 Task: Look for space in Victoria from 23rd April, 2023 to 2nd May, 2023 for 6 adults in price range Rs.10000 to Rs.20000. Place can be entire place with 3 bedrooms having 6 beds and 3 bathrooms. Property type can be house. Amenities needed are: wifi, washing machine, , kitchen, gym, smoking allowed. Required host language is English.
Action: Mouse moved to (341, 387)
Screenshot: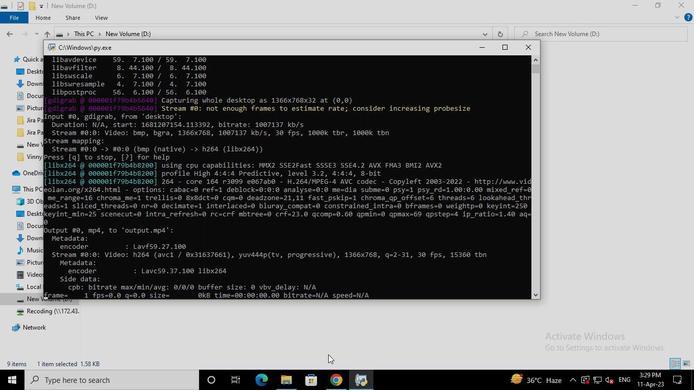 
Action: Mouse pressed left at (341, 387)
Screenshot: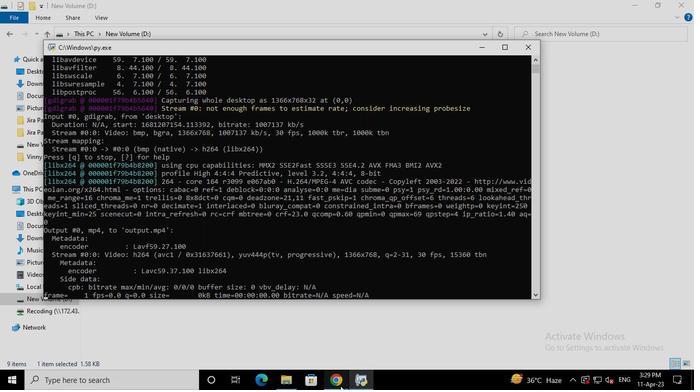 
Action: Mouse moved to (276, 88)
Screenshot: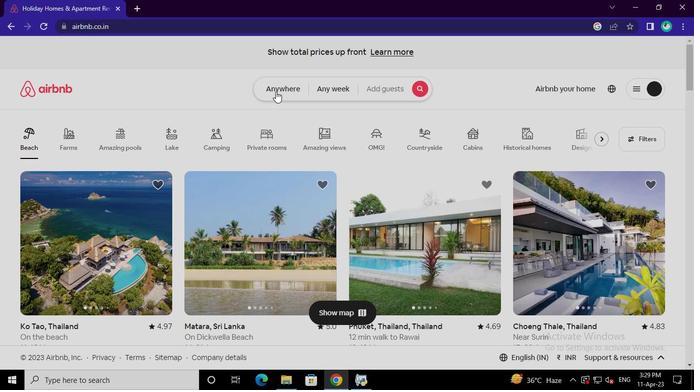 
Action: Mouse pressed left at (276, 88)
Screenshot: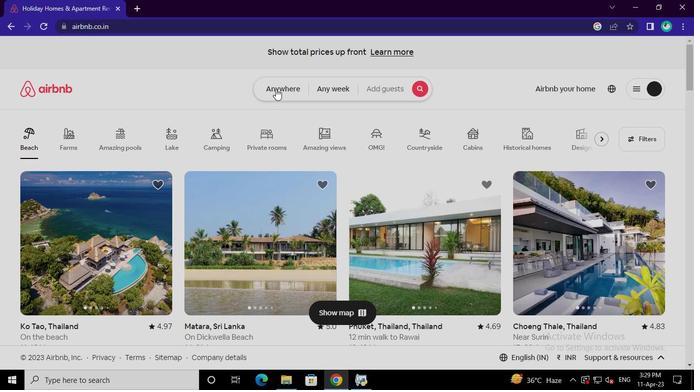 
Action: Mouse moved to (220, 128)
Screenshot: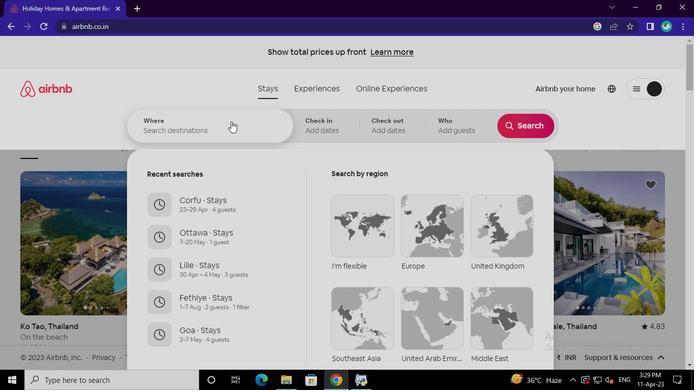 
Action: Mouse pressed left at (220, 128)
Screenshot: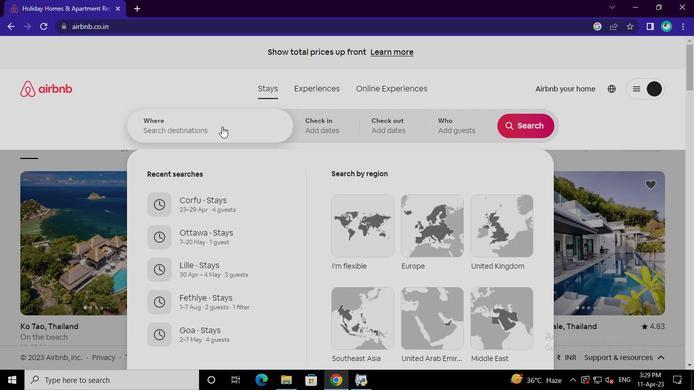
Action: Mouse moved to (219, 128)
Screenshot: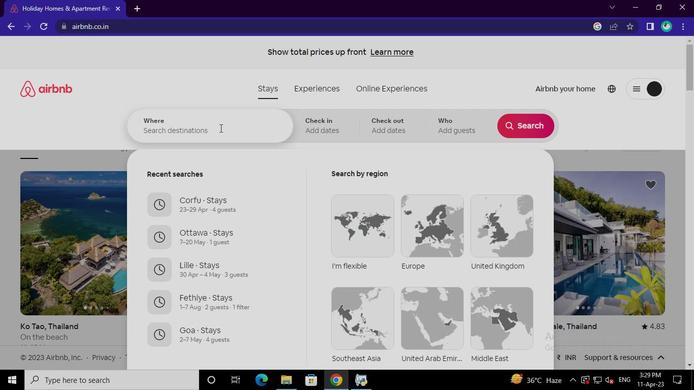 
Action: Keyboard v
Screenshot: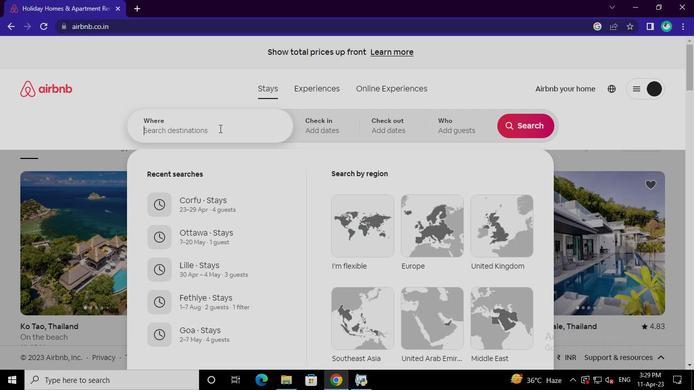 
Action: Keyboard i
Screenshot: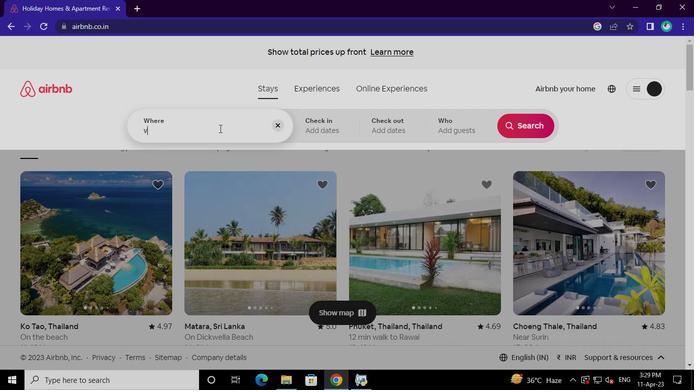 
Action: Keyboard c
Screenshot: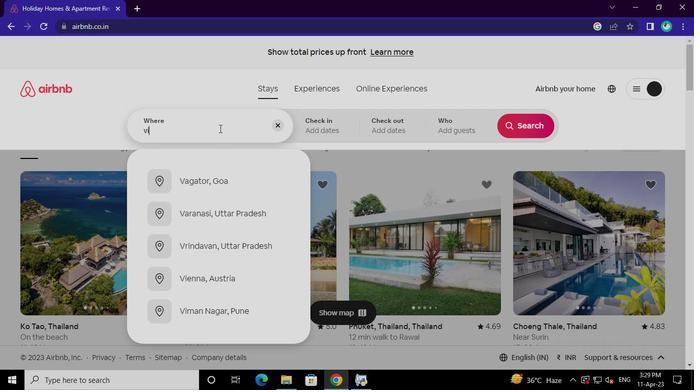 
Action: Keyboard t
Screenshot: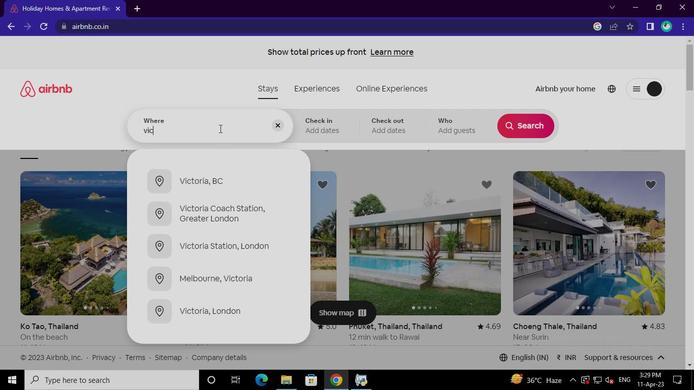 
Action: Keyboard o
Screenshot: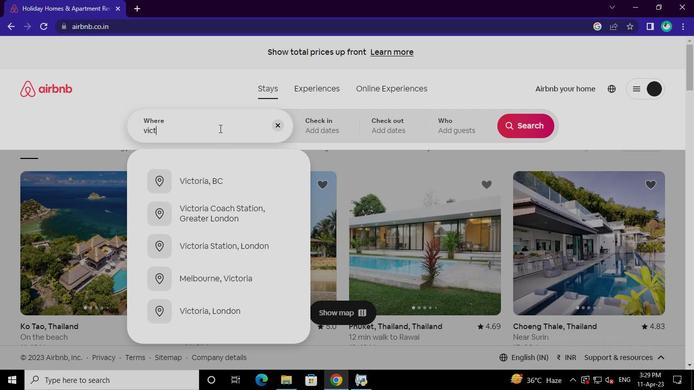 
Action: Keyboard r
Screenshot: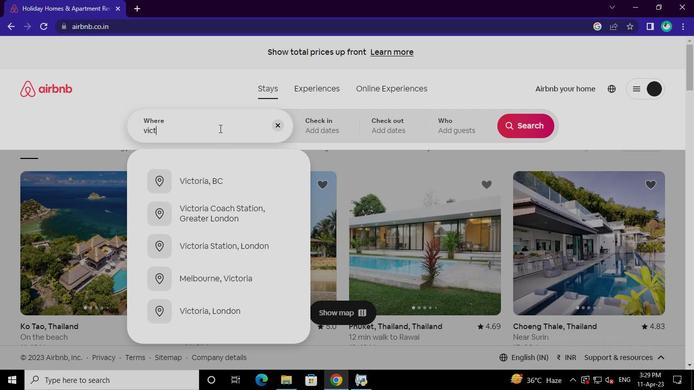 
Action: Keyboard i
Screenshot: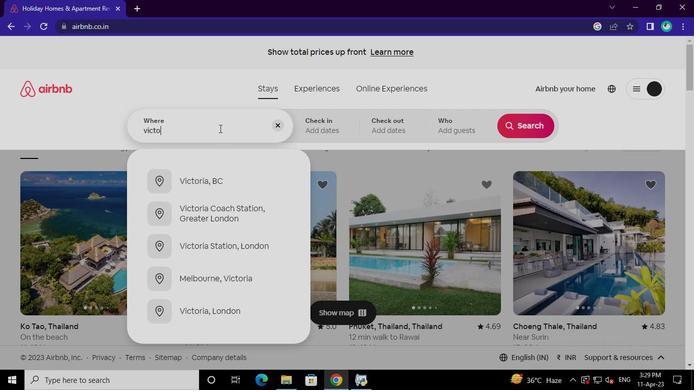 
Action: Keyboard a
Screenshot: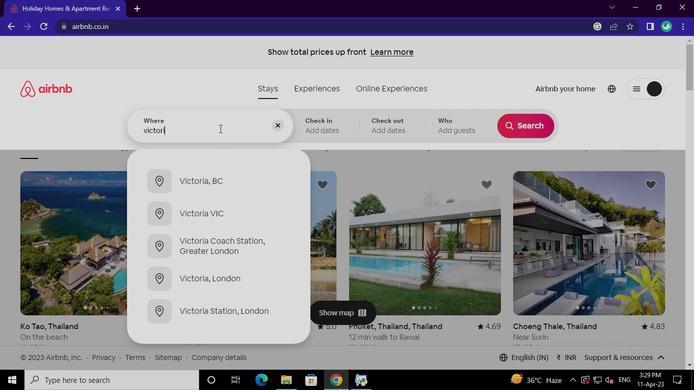 
Action: Mouse moved to (216, 177)
Screenshot: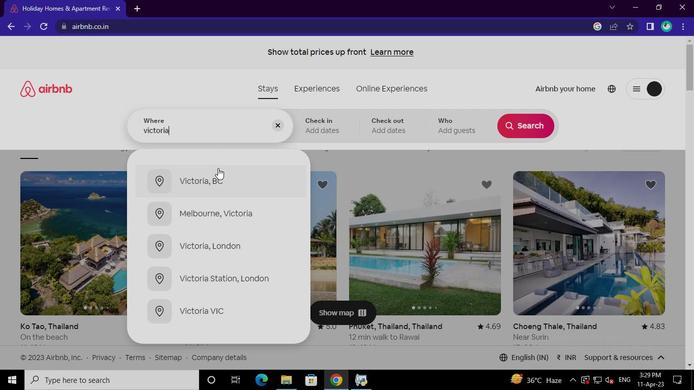 
Action: Mouse pressed left at (216, 177)
Screenshot: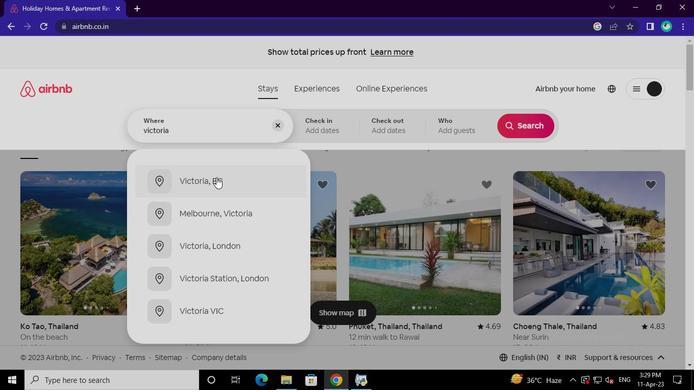 
Action: Mouse moved to (170, 350)
Screenshot: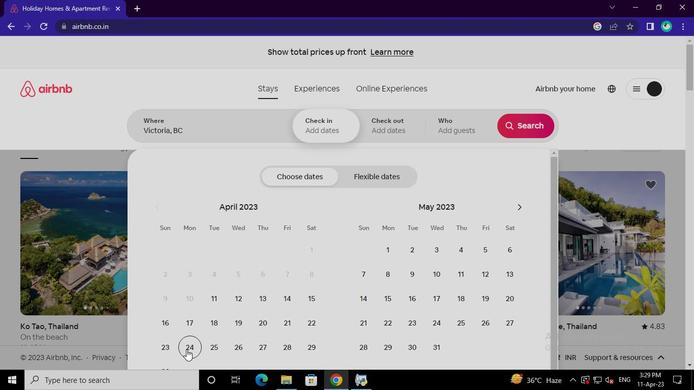 
Action: Mouse pressed left at (170, 350)
Screenshot: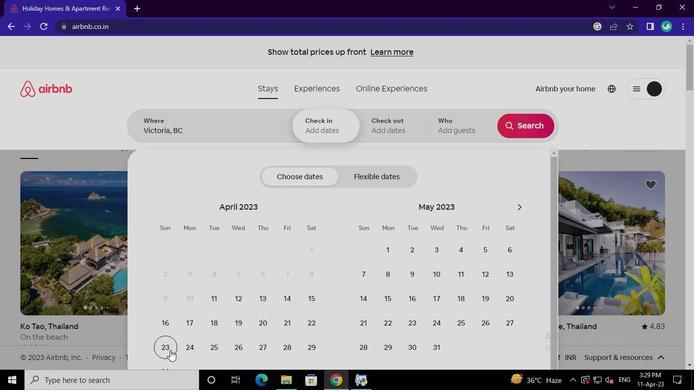 
Action: Mouse moved to (411, 256)
Screenshot: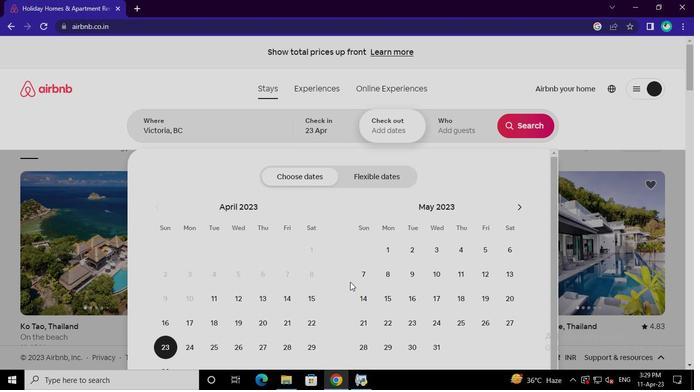 
Action: Mouse pressed left at (411, 256)
Screenshot: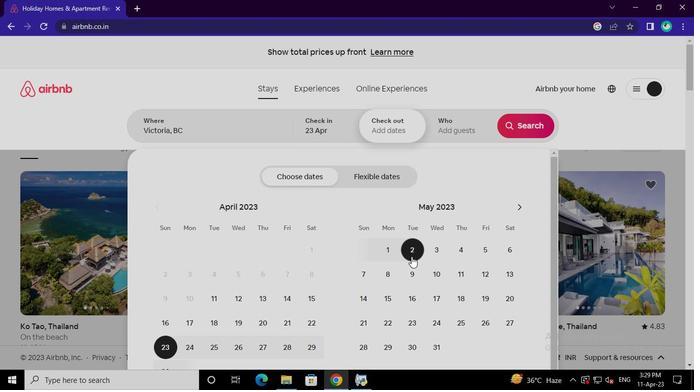 
Action: Mouse moved to (450, 127)
Screenshot: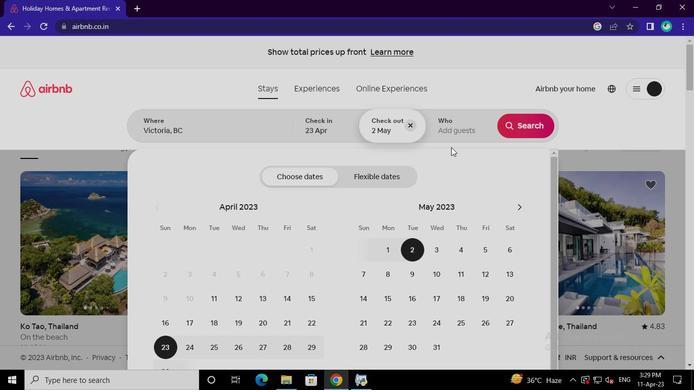 
Action: Mouse pressed left at (450, 127)
Screenshot: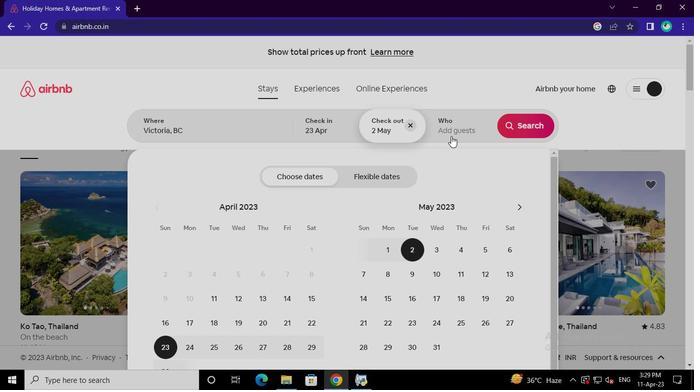
Action: Mouse moved to (527, 182)
Screenshot: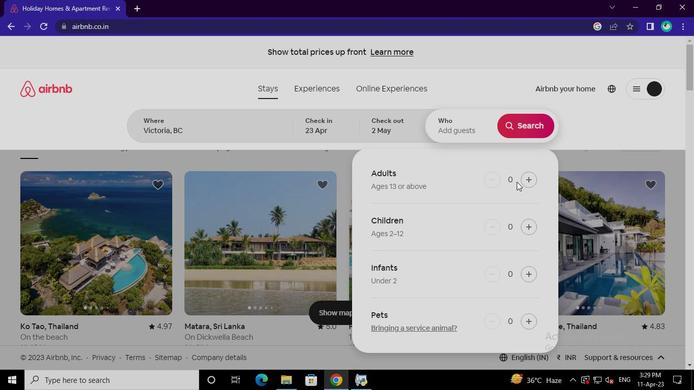 
Action: Mouse pressed left at (527, 182)
Screenshot: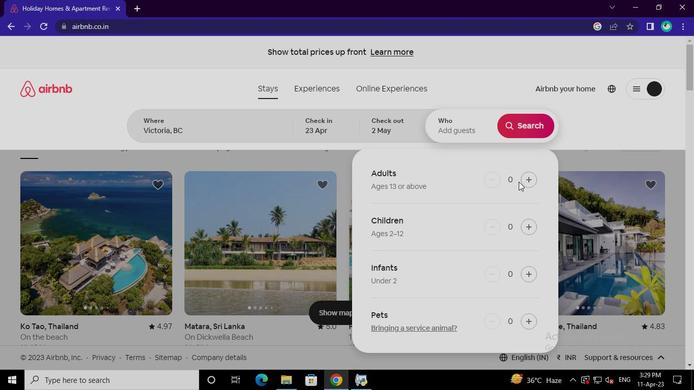 
Action: Mouse pressed left at (527, 182)
Screenshot: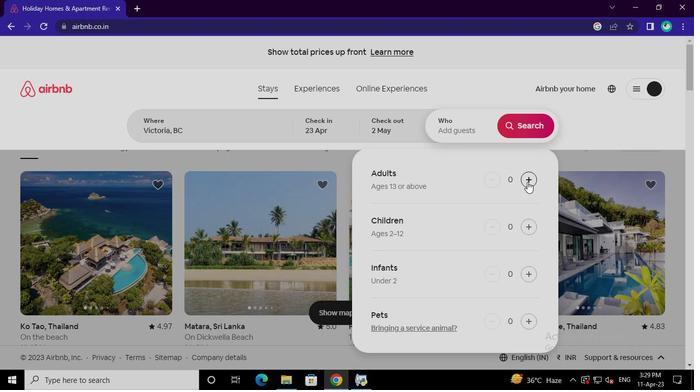 
Action: Mouse pressed left at (527, 182)
Screenshot: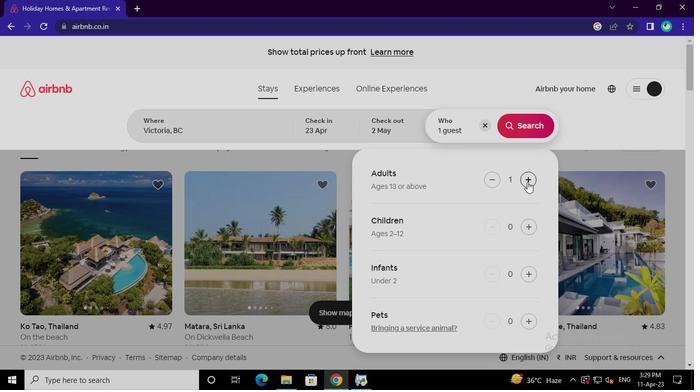 
Action: Mouse pressed left at (527, 182)
Screenshot: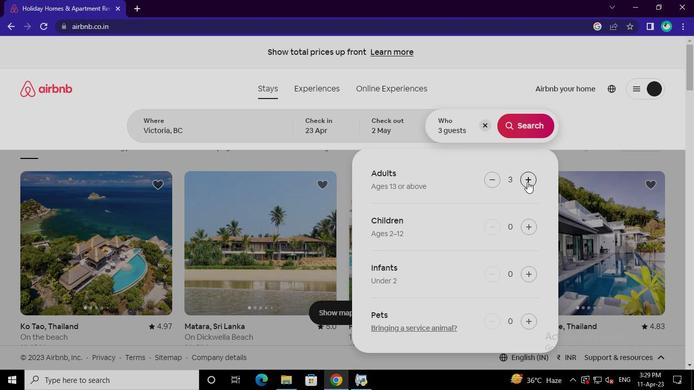 
Action: Mouse pressed left at (527, 182)
Screenshot: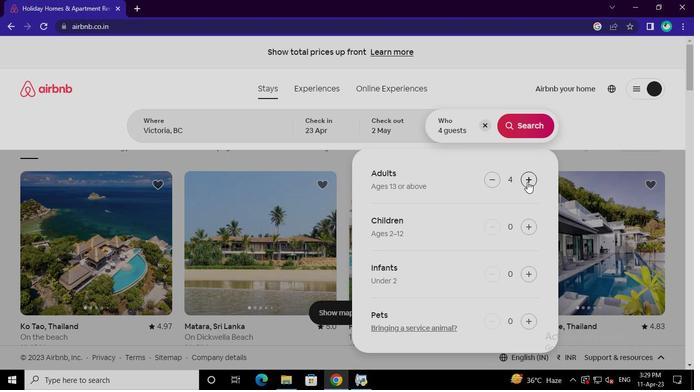 
Action: Mouse moved to (530, 180)
Screenshot: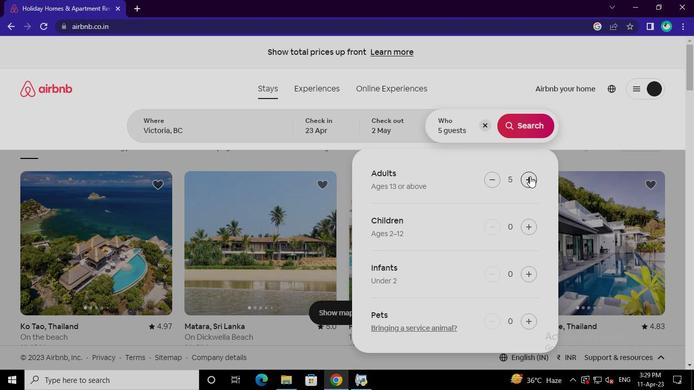 
Action: Mouse pressed left at (530, 180)
Screenshot: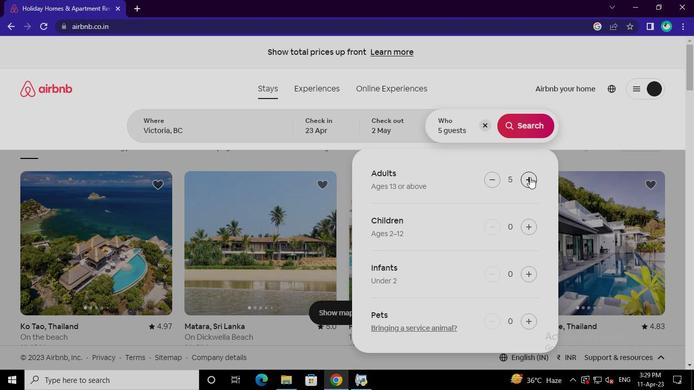 
Action: Mouse moved to (528, 129)
Screenshot: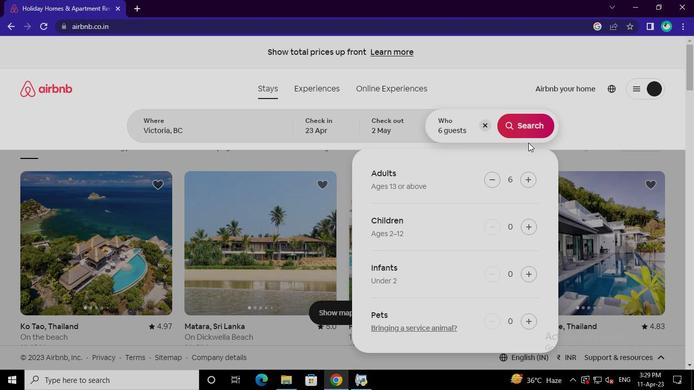 
Action: Mouse pressed left at (528, 129)
Screenshot: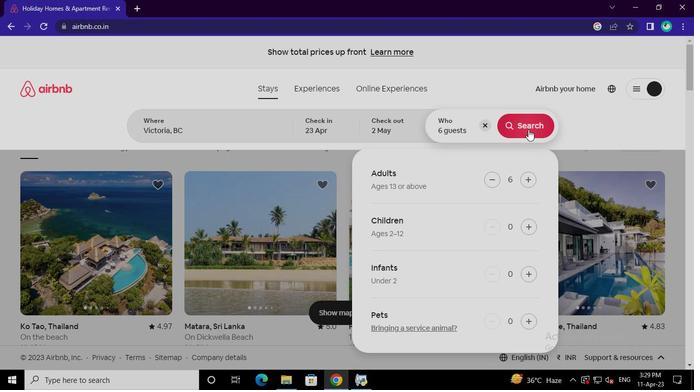 
Action: Mouse moved to (646, 99)
Screenshot: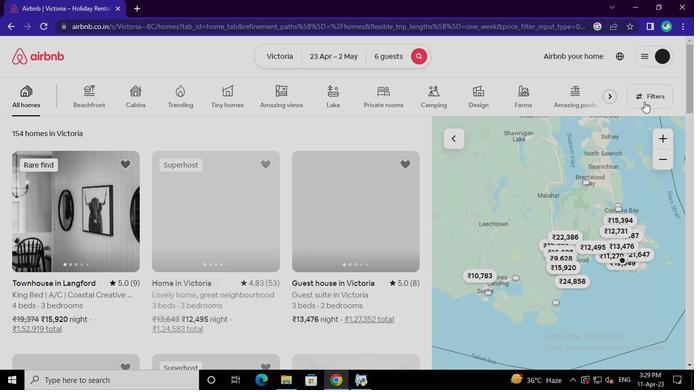 
Action: Mouse pressed left at (646, 99)
Screenshot: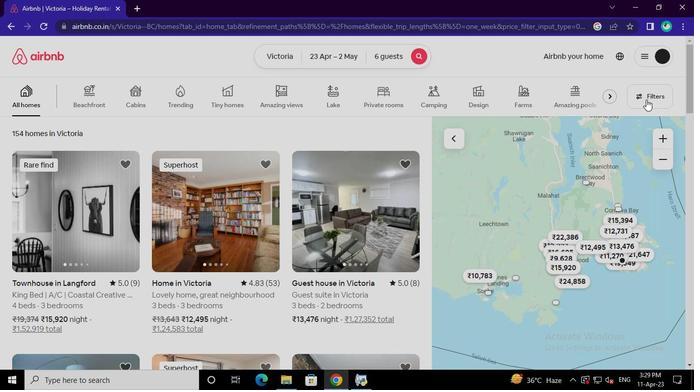 
Action: Mouse moved to (252, 225)
Screenshot: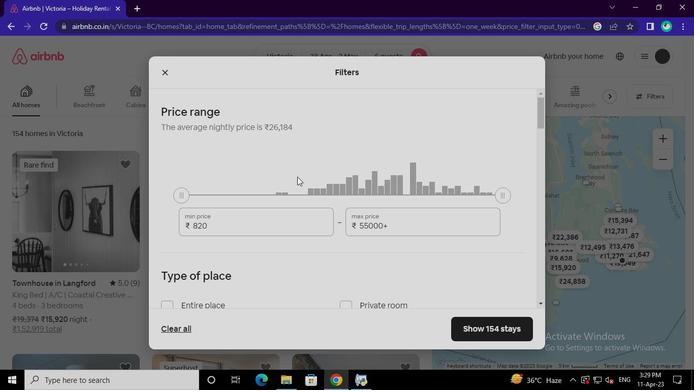 
Action: Mouse pressed left at (252, 225)
Screenshot: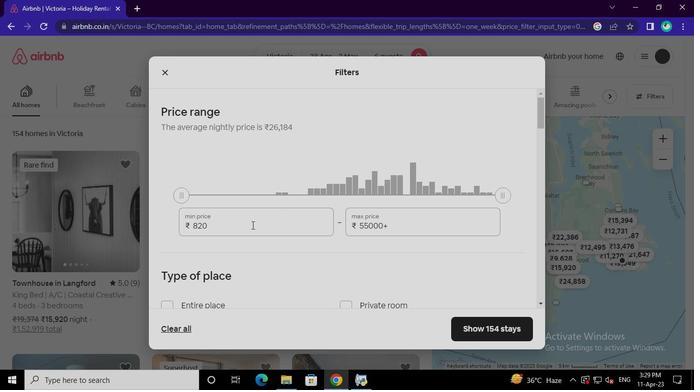 
Action: Mouse moved to (251, 225)
Screenshot: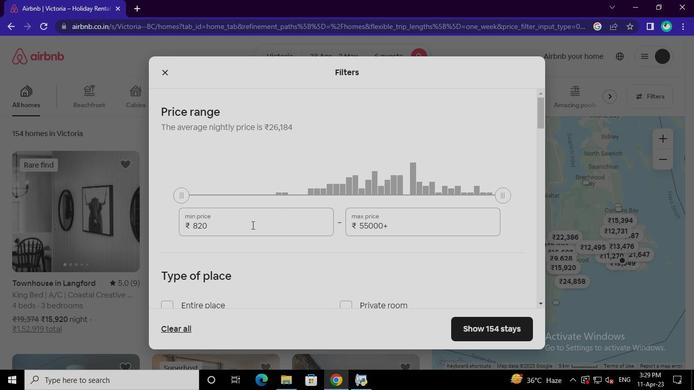 
Action: Keyboard Key.backspace
Screenshot: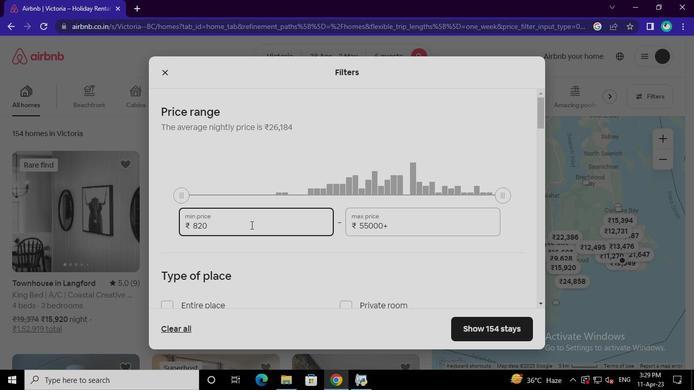 
Action: Keyboard Key.backspace
Screenshot: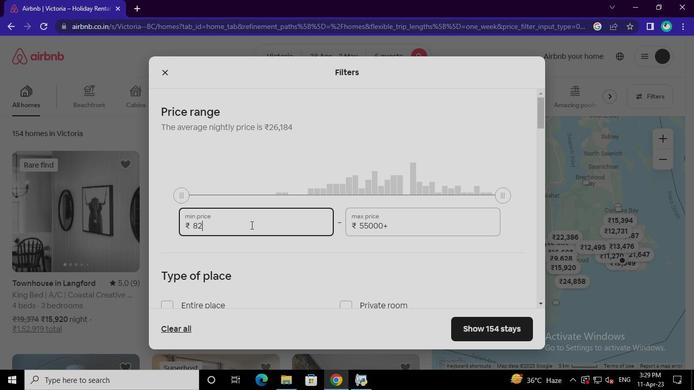 
Action: Keyboard Key.backspace
Screenshot: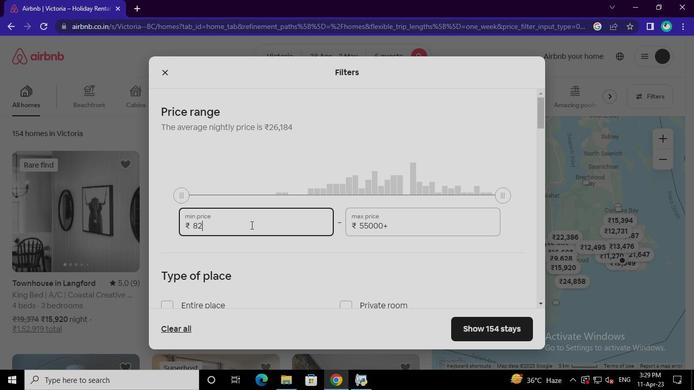 
Action: Keyboard Key.backspace
Screenshot: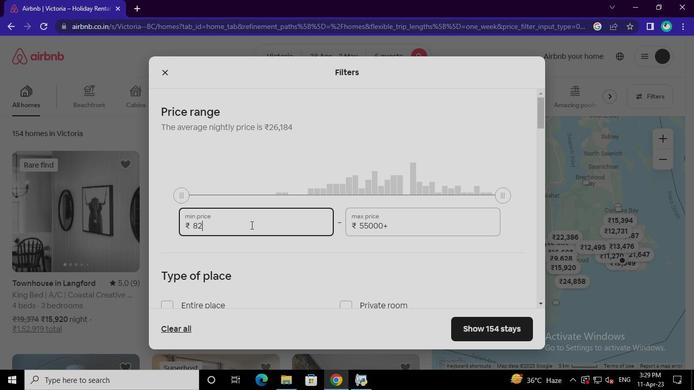 
Action: Keyboard Key.backspace
Screenshot: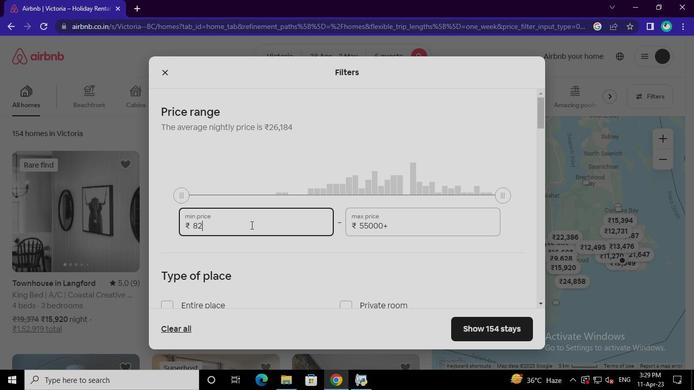 
Action: Keyboard Key.backspace
Screenshot: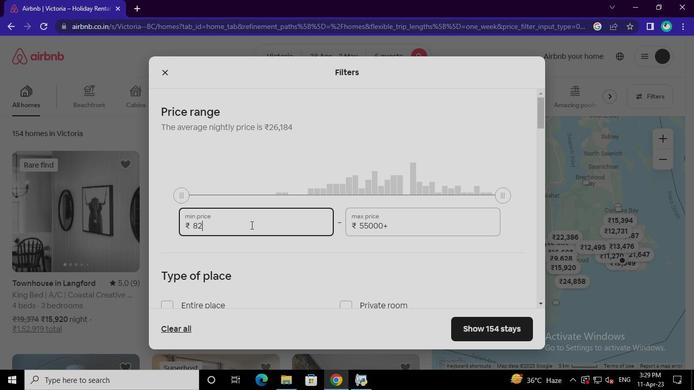 
Action: Keyboard Key.backspace
Screenshot: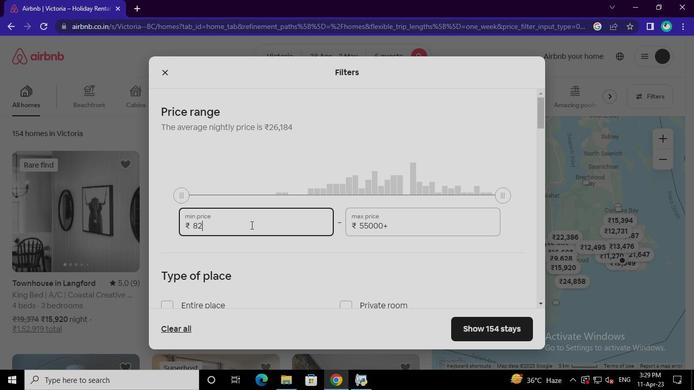 
Action: Keyboard Key.backspace
Screenshot: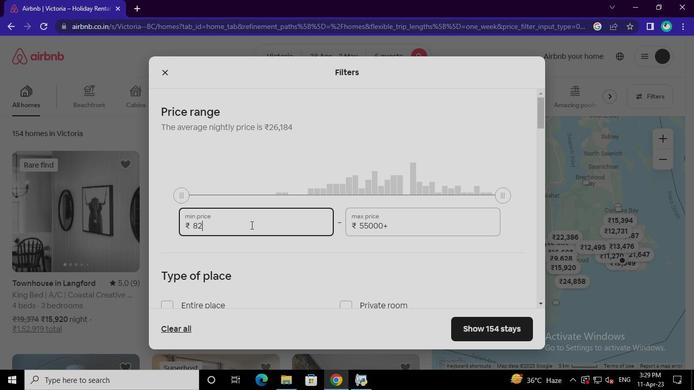 
Action: Keyboard <97>
Screenshot: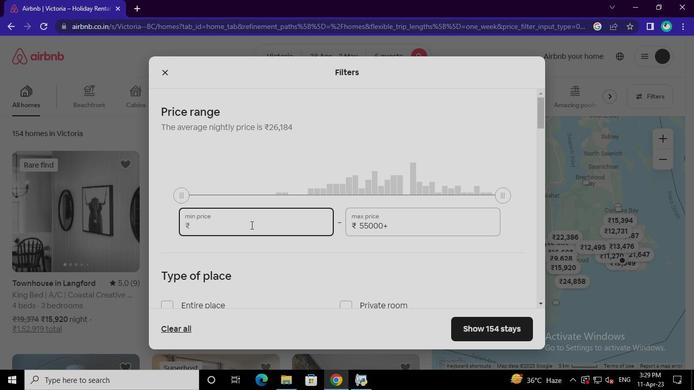 
Action: Keyboard <96>
Screenshot: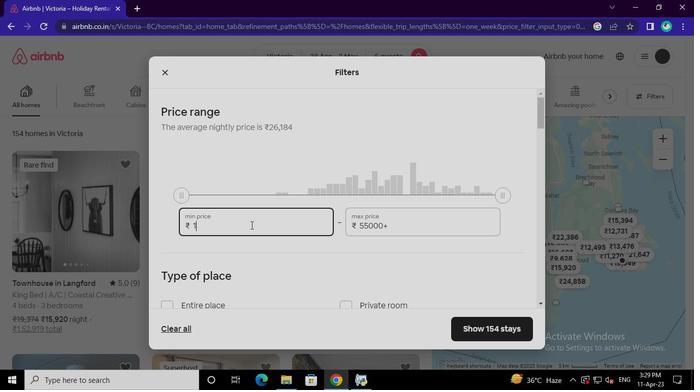 
Action: Keyboard <96>
Screenshot: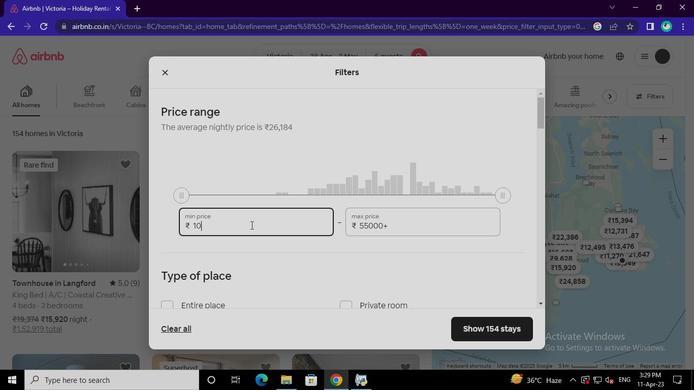 
Action: Keyboard <96>
Screenshot: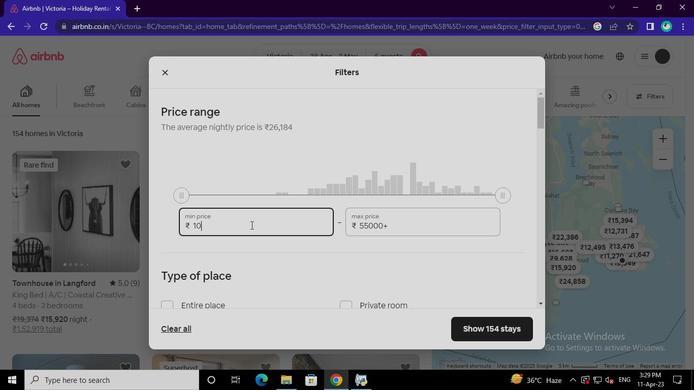
Action: Keyboard <96>
Screenshot: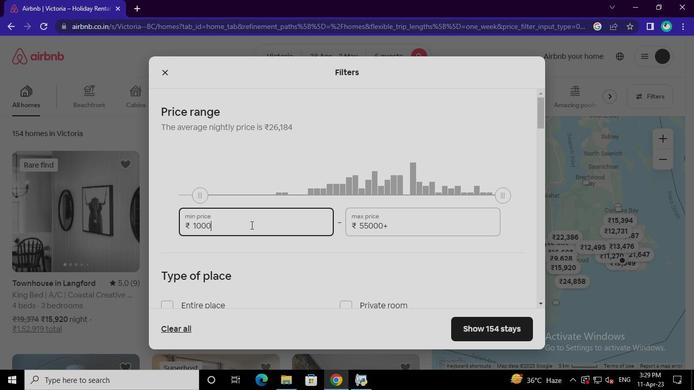 
Action: Mouse moved to (388, 227)
Screenshot: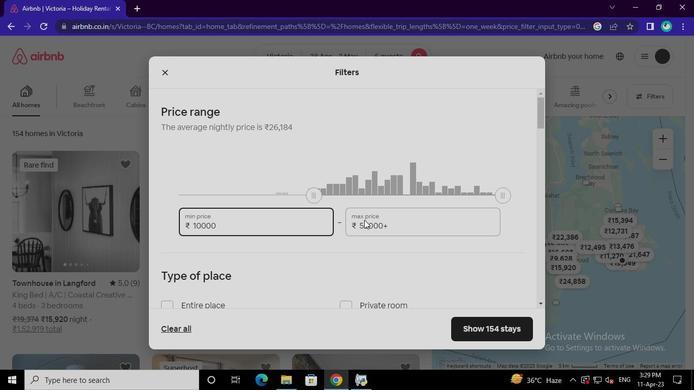 
Action: Mouse pressed left at (388, 227)
Screenshot: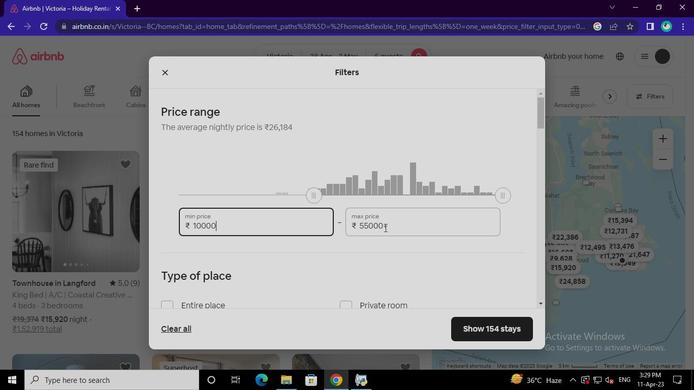
Action: Keyboard Key.backspace
Screenshot: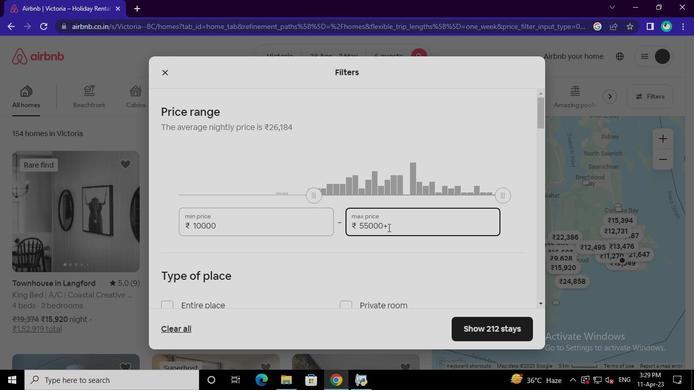 
Action: Keyboard Key.backspace
Screenshot: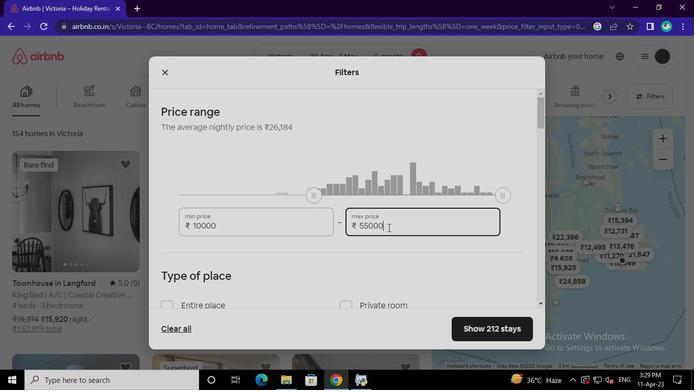 
Action: Keyboard Key.backspace
Screenshot: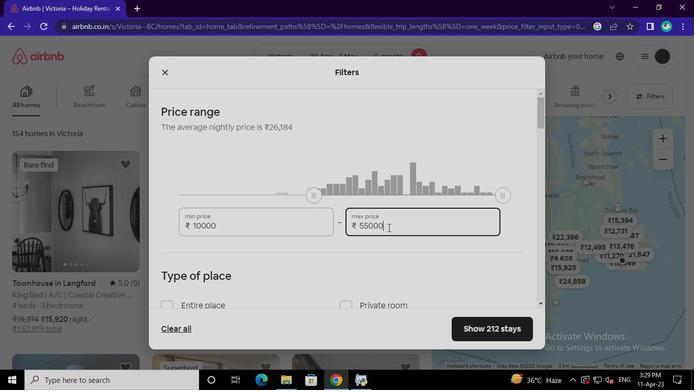
Action: Keyboard Key.backspace
Screenshot: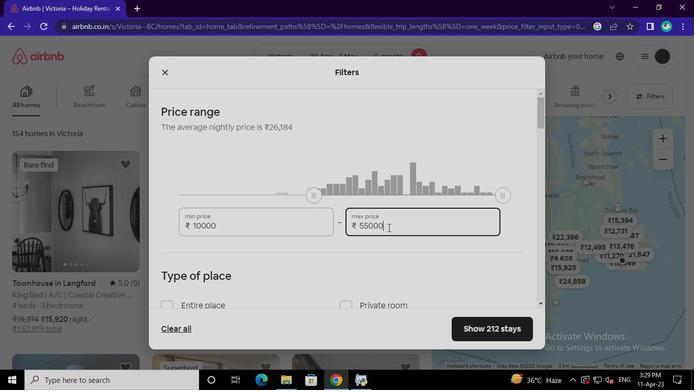
Action: Keyboard Key.backspace
Screenshot: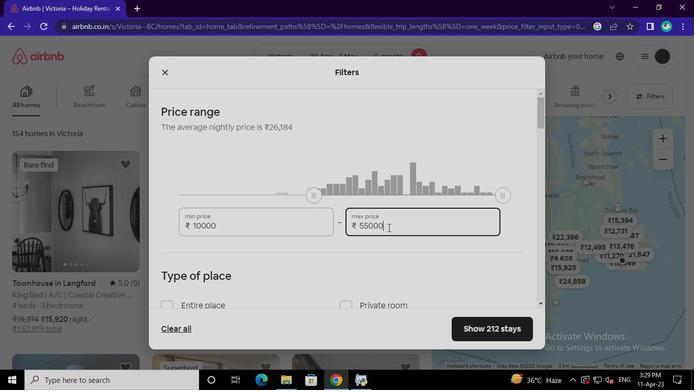 
Action: Keyboard Key.backspace
Screenshot: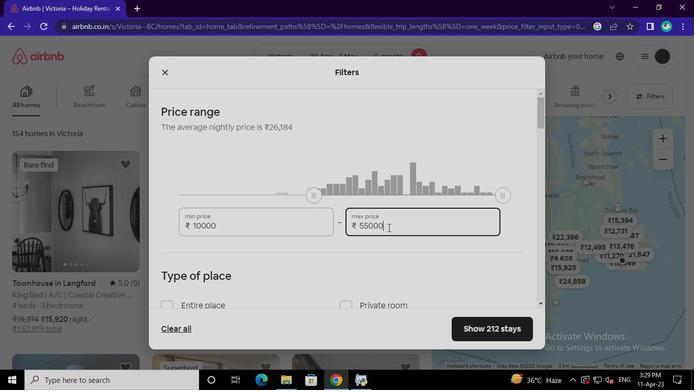 
Action: Keyboard Key.backspace
Screenshot: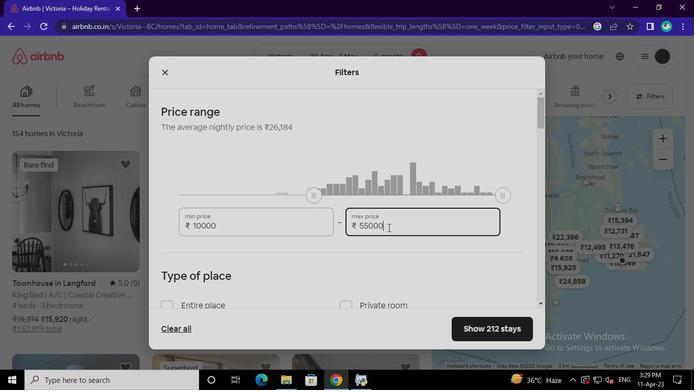 
Action: Keyboard Key.backspace
Screenshot: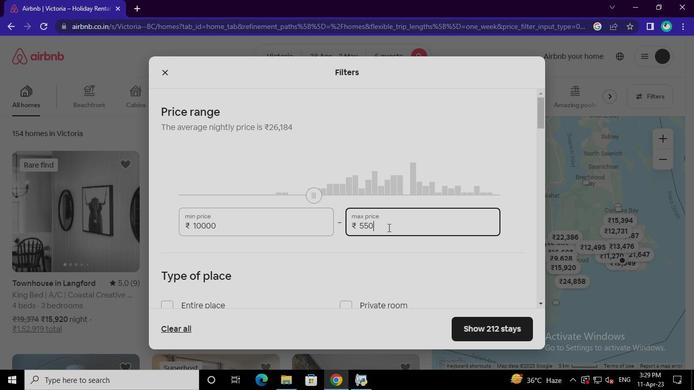 
Action: Keyboard Key.backspace
Screenshot: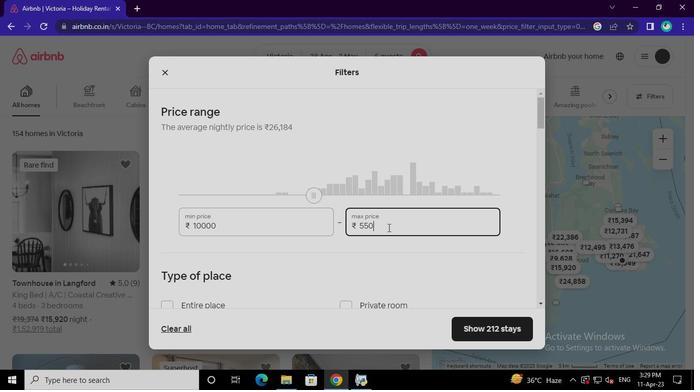 
Action: Keyboard Key.backspace
Screenshot: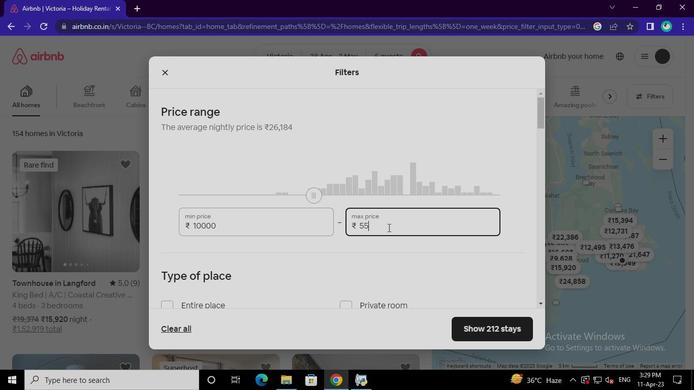 
Action: Keyboard Key.backspace
Screenshot: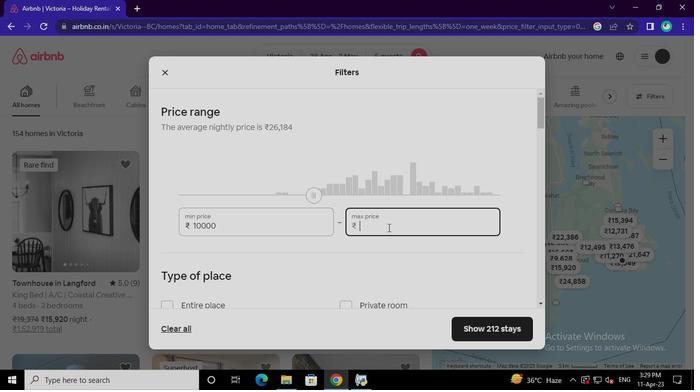
Action: Keyboard Key.backspace
Screenshot: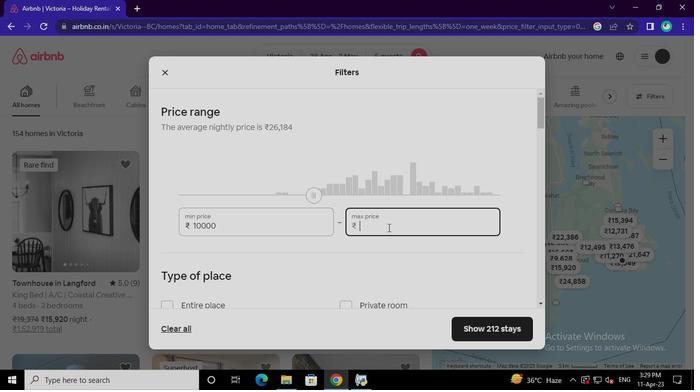 
Action: Keyboard Key.backspace
Screenshot: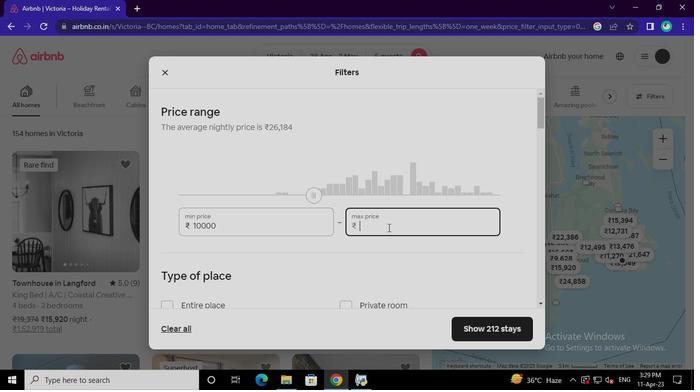 
Action: Keyboard <98>
Screenshot: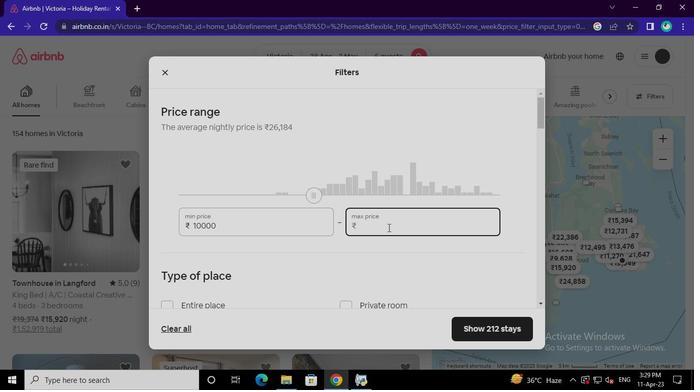 
Action: Keyboard <96>
Screenshot: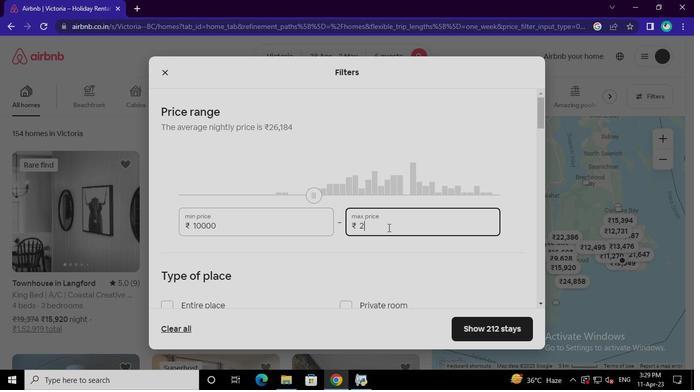 
Action: Keyboard <96>
Screenshot: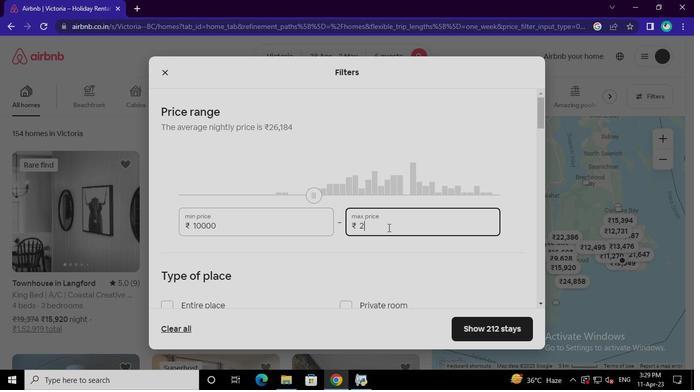 
Action: Keyboard <96>
Screenshot: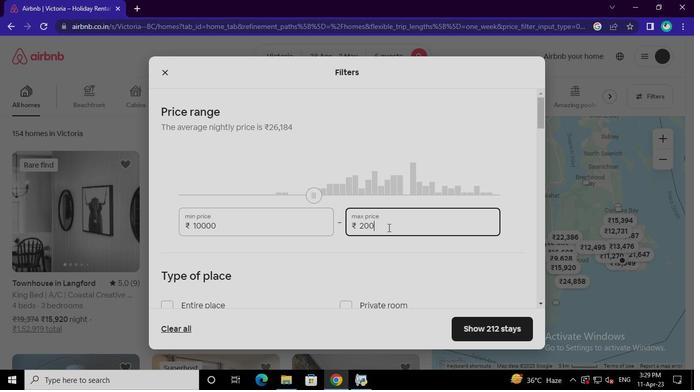 
Action: Keyboard <96>
Screenshot: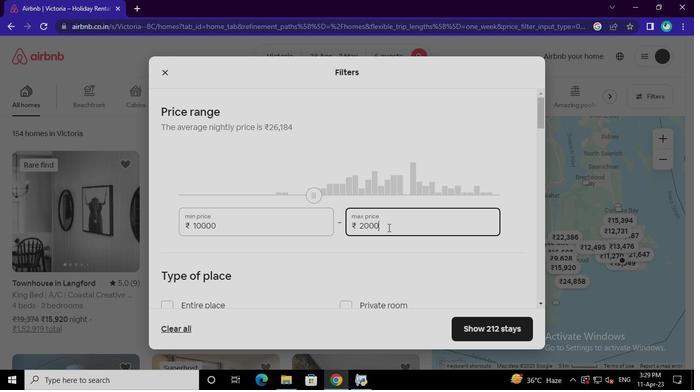 
Action: Mouse moved to (195, 206)
Screenshot: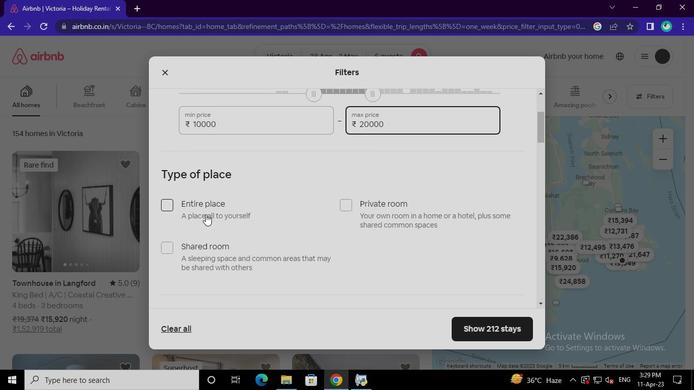 
Action: Mouse pressed left at (195, 206)
Screenshot: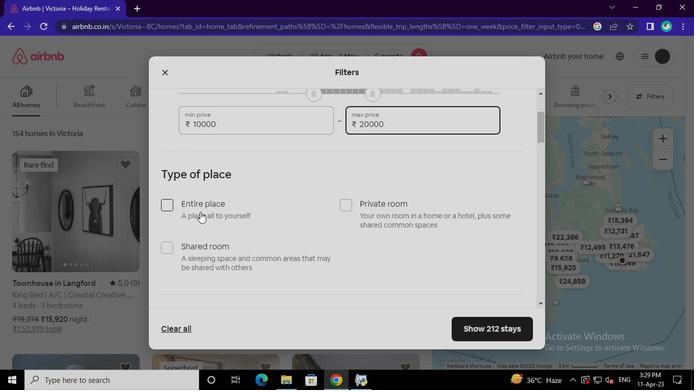 
Action: Mouse moved to (288, 219)
Screenshot: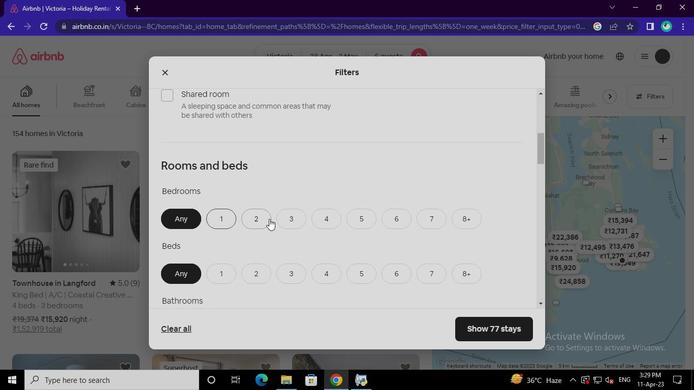 
Action: Mouse pressed left at (288, 219)
Screenshot: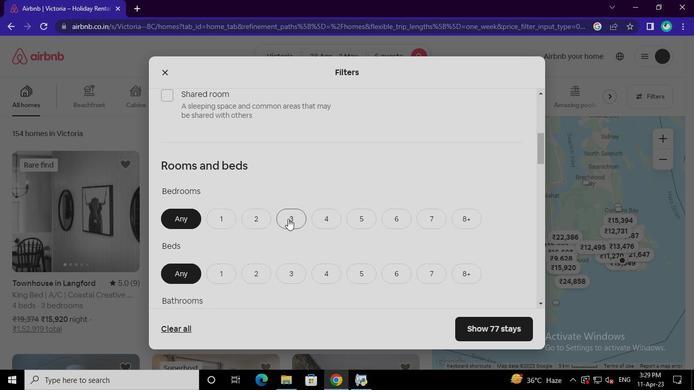 
Action: Mouse moved to (402, 274)
Screenshot: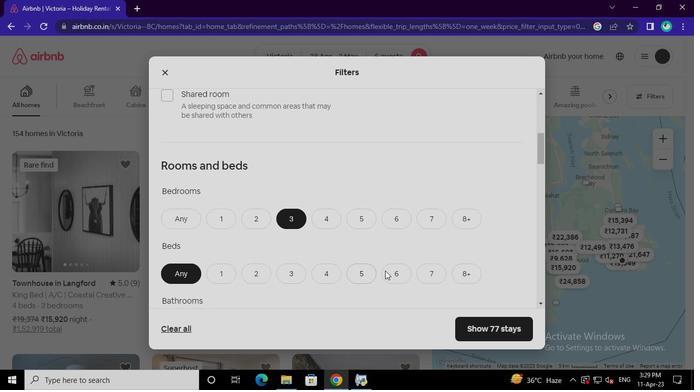 
Action: Mouse pressed left at (402, 274)
Screenshot: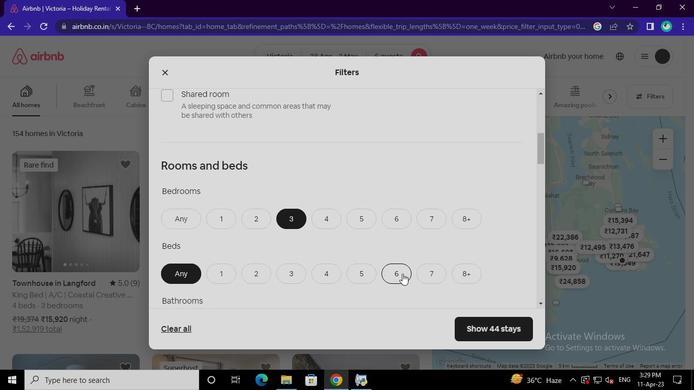 
Action: Mouse moved to (288, 229)
Screenshot: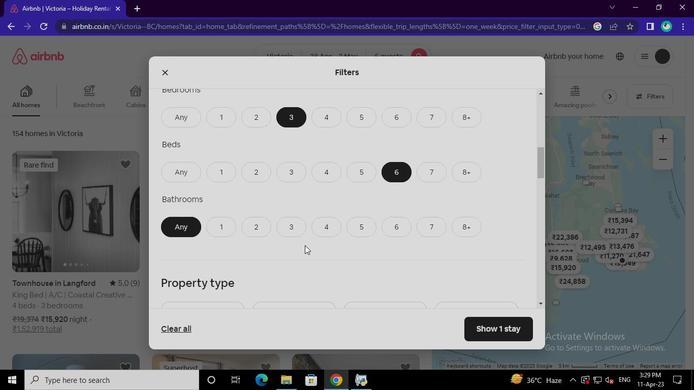 
Action: Mouse pressed left at (288, 229)
Screenshot: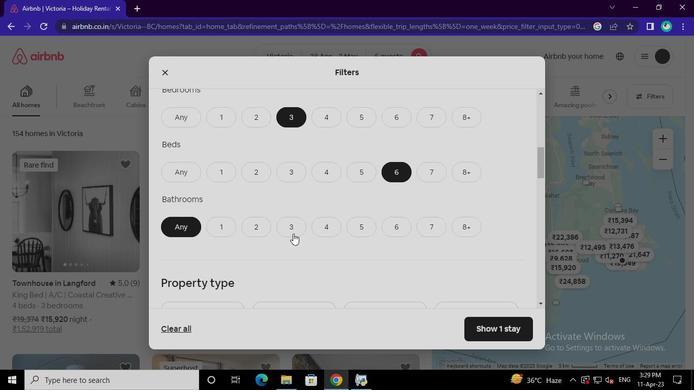 
Action: Mouse moved to (217, 229)
Screenshot: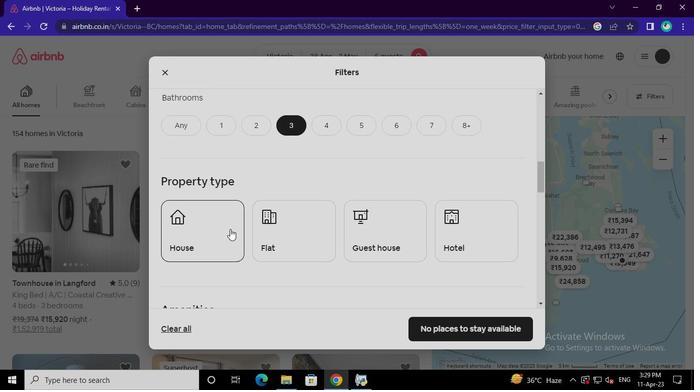 
Action: Mouse pressed left at (217, 229)
Screenshot: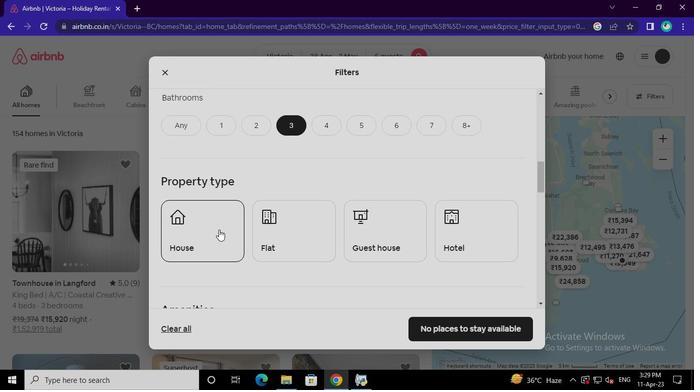 
Action: Mouse moved to (197, 233)
Screenshot: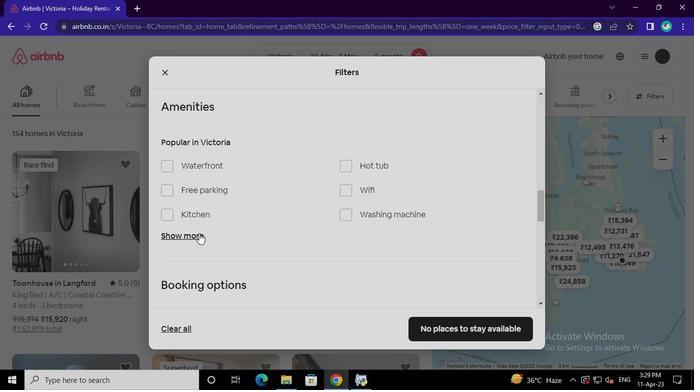 
Action: Mouse pressed left at (197, 233)
Screenshot: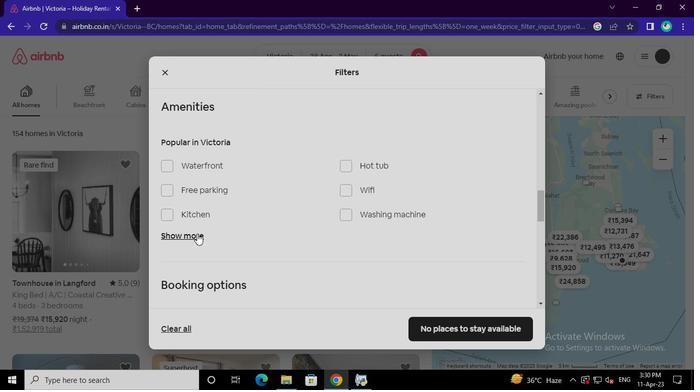 
Action: Mouse moved to (342, 190)
Screenshot: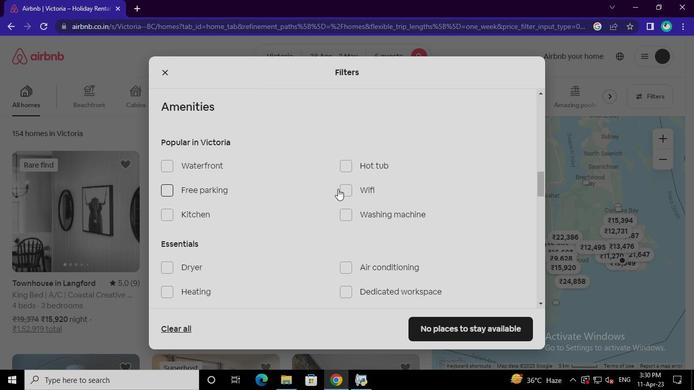 
Action: Mouse pressed left at (342, 190)
Screenshot: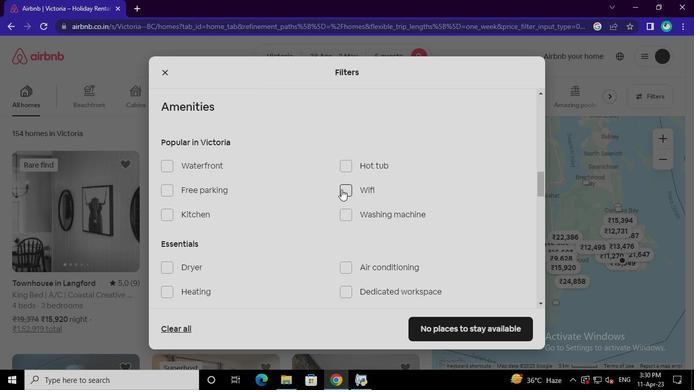 
Action: Mouse moved to (346, 214)
Screenshot: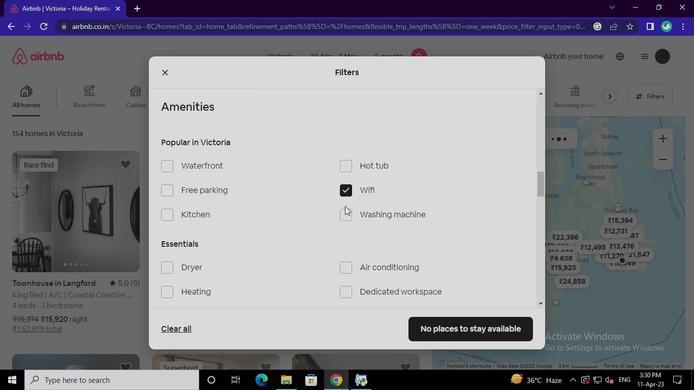 
Action: Mouse pressed left at (346, 214)
Screenshot: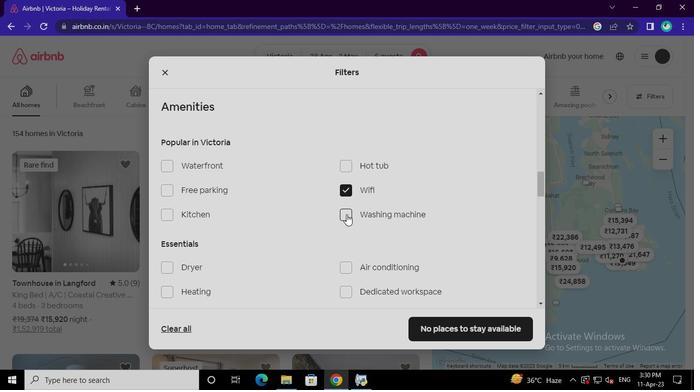 
Action: Mouse moved to (200, 211)
Screenshot: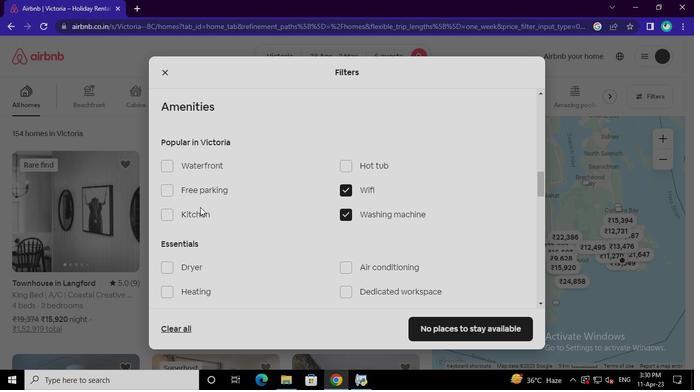 
Action: Mouse pressed left at (200, 211)
Screenshot: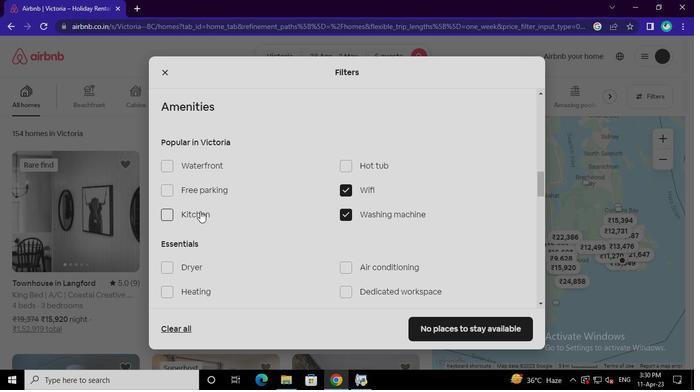 
Action: Mouse moved to (342, 220)
Screenshot: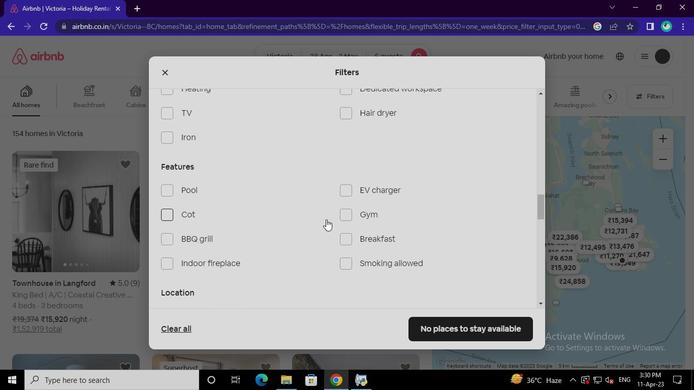 
Action: Mouse pressed left at (342, 220)
Screenshot: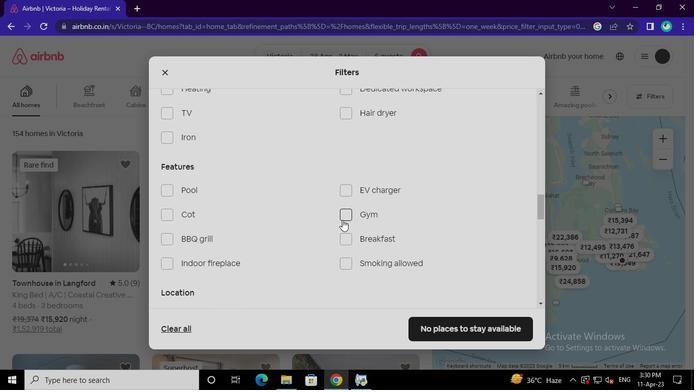 
Action: Mouse moved to (351, 262)
Screenshot: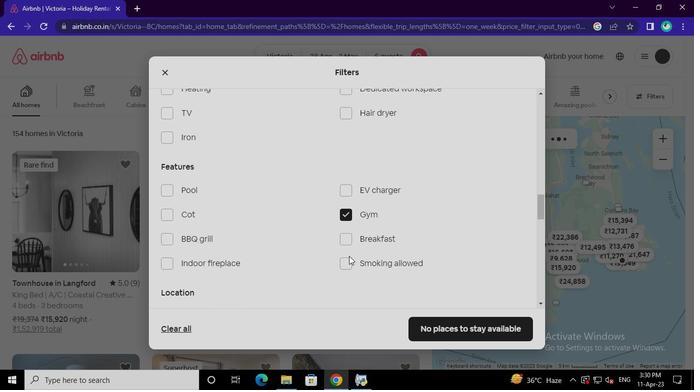 
Action: Mouse pressed left at (351, 262)
Screenshot: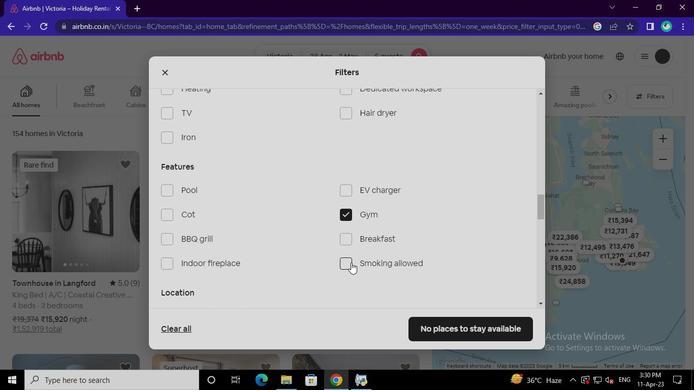 
Action: Mouse moved to (194, 237)
Screenshot: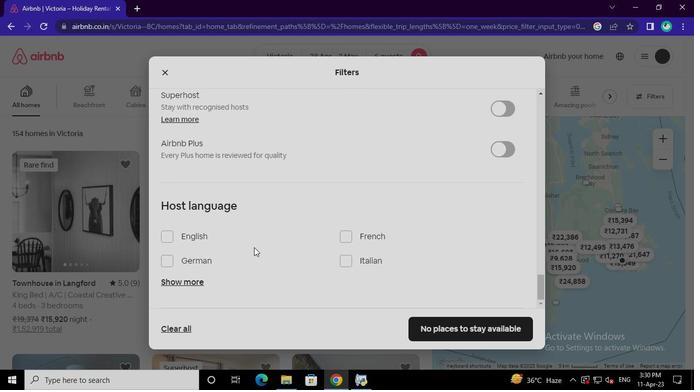 
Action: Mouse pressed left at (194, 237)
Screenshot: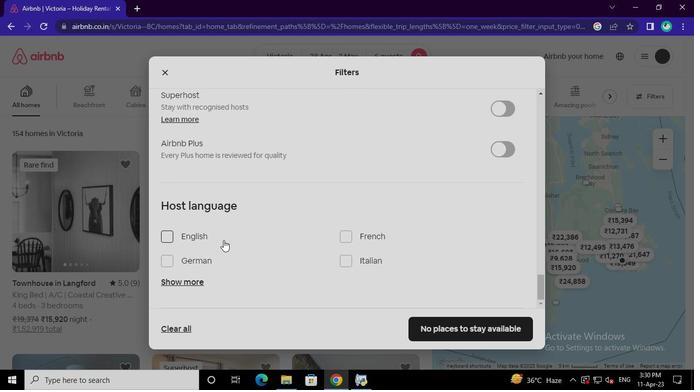 
Action: Mouse moved to (416, 324)
Screenshot: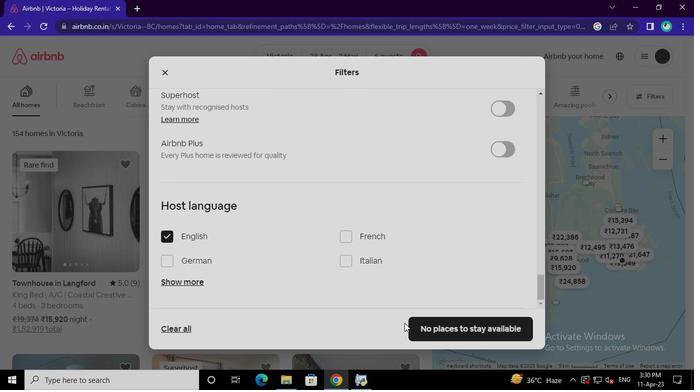 
Action: Mouse pressed left at (416, 324)
Screenshot: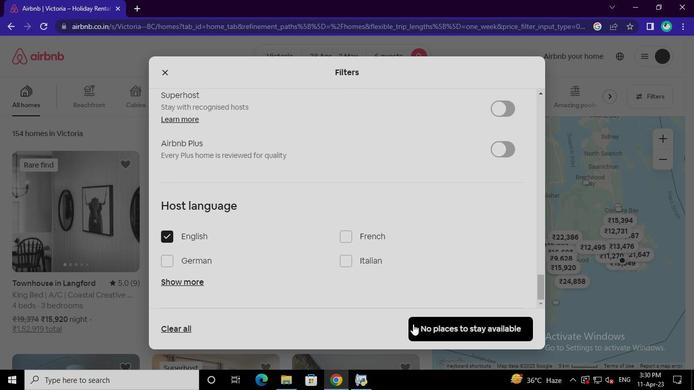
Action: Mouse moved to (364, 381)
Screenshot: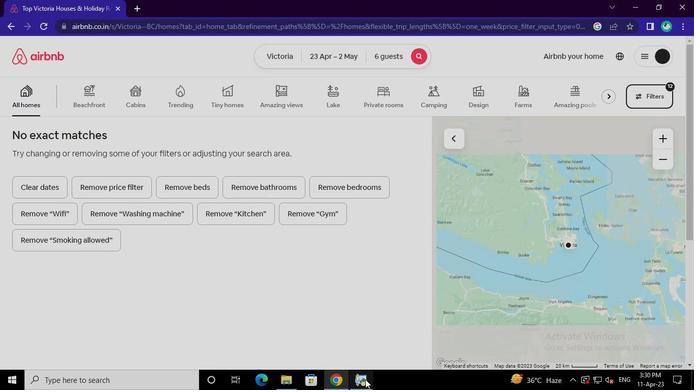 
Action: Mouse pressed left at (364, 381)
Screenshot: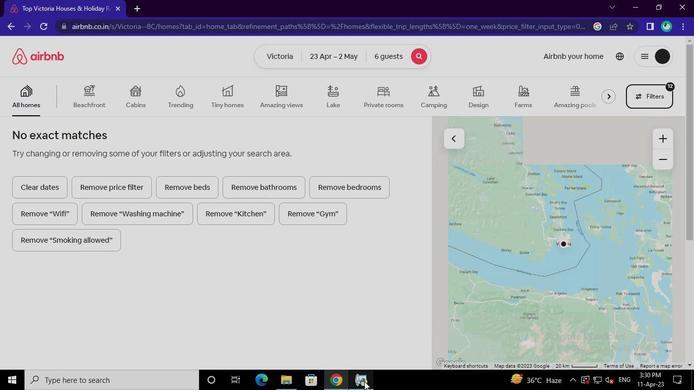 
Action: Mouse moved to (533, 48)
Screenshot: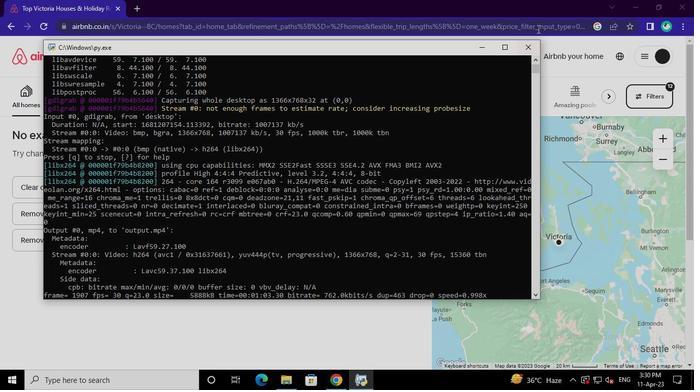
Action: Mouse pressed left at (533, 48)
Screenshot: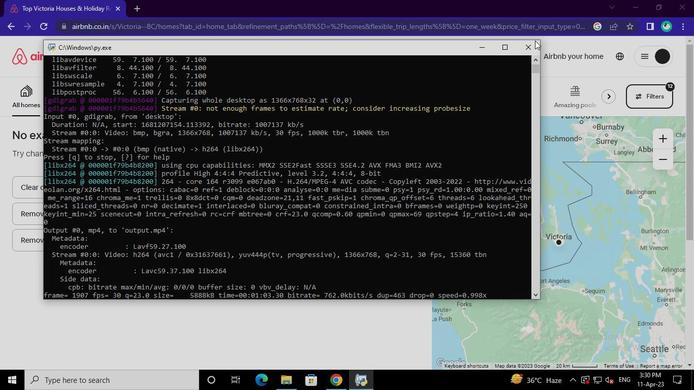 
